 Task: Add a condition where "Channel Is not CTI phone call (incoming)" in pending tickets.
Action: Mouse moved to (129, 474)
Screenshot: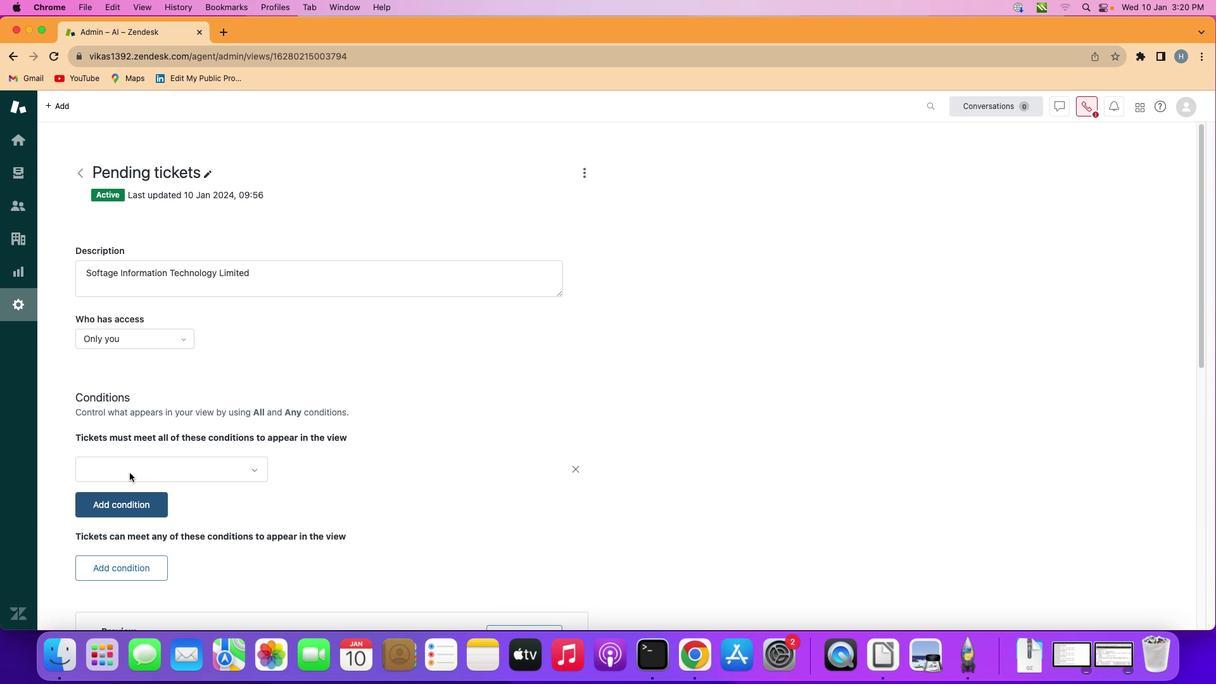 
Action: Mouse pressed left at (129, 474)
Screenshot: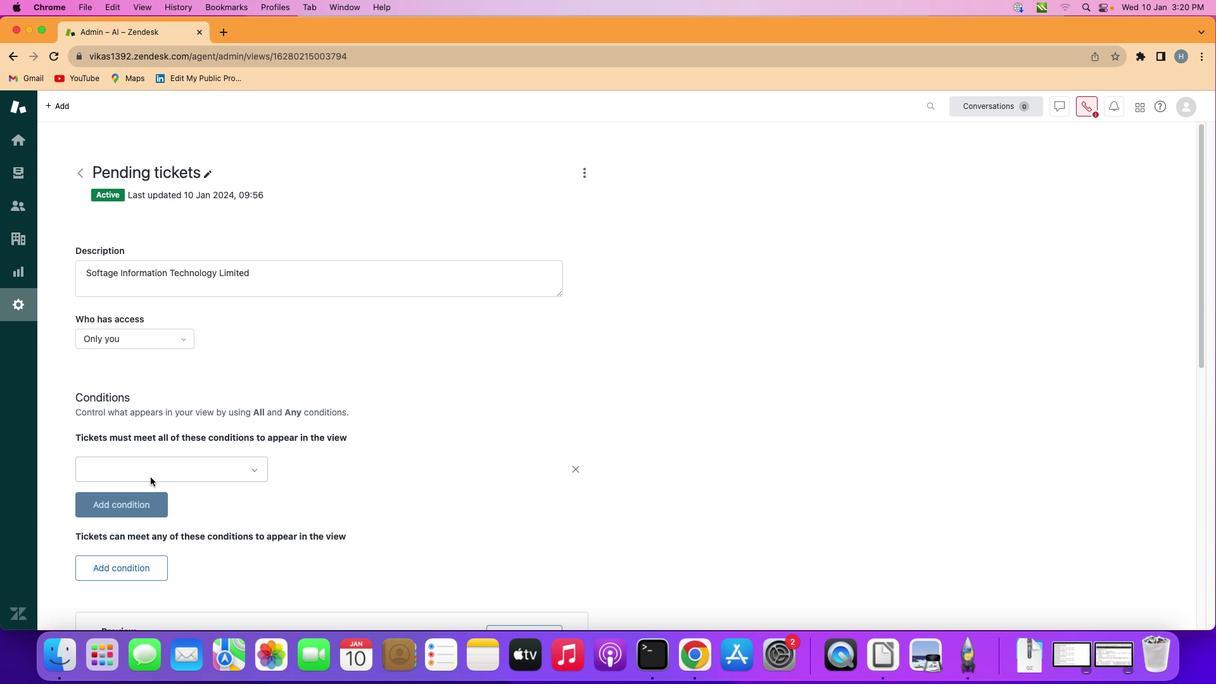 
Action: Mouse moved to (160, 479)
Screenshot: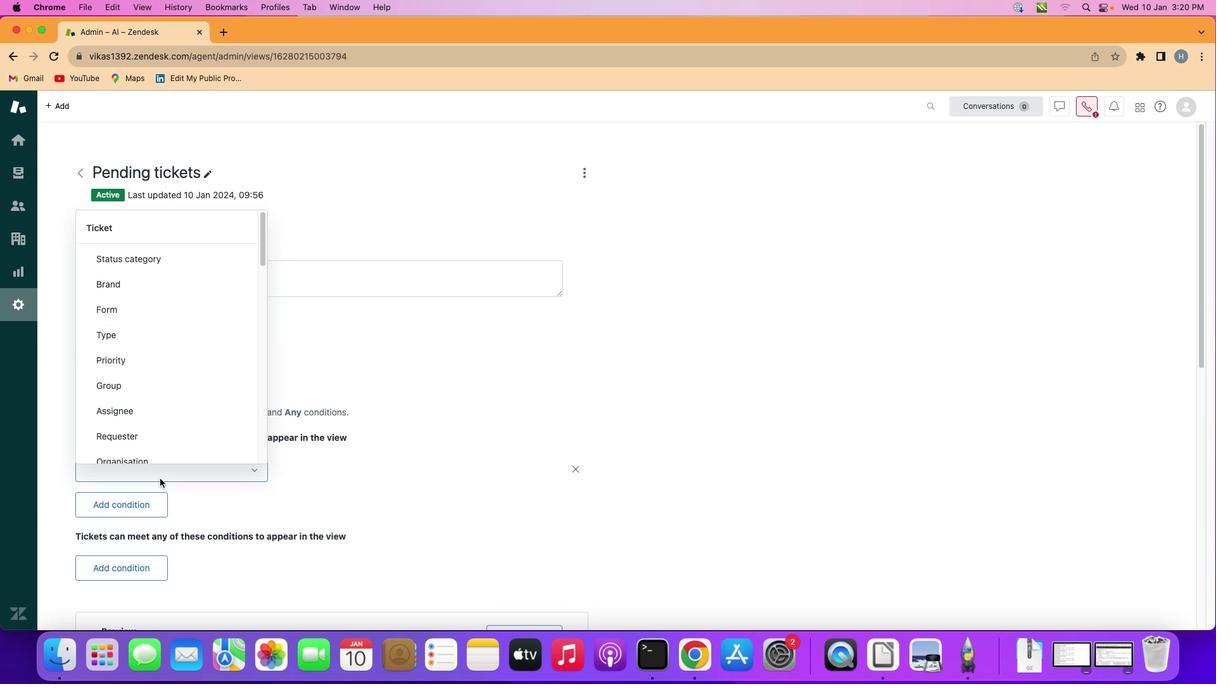 
Action: Mouse pressed left at (160, 479)
Screenshot: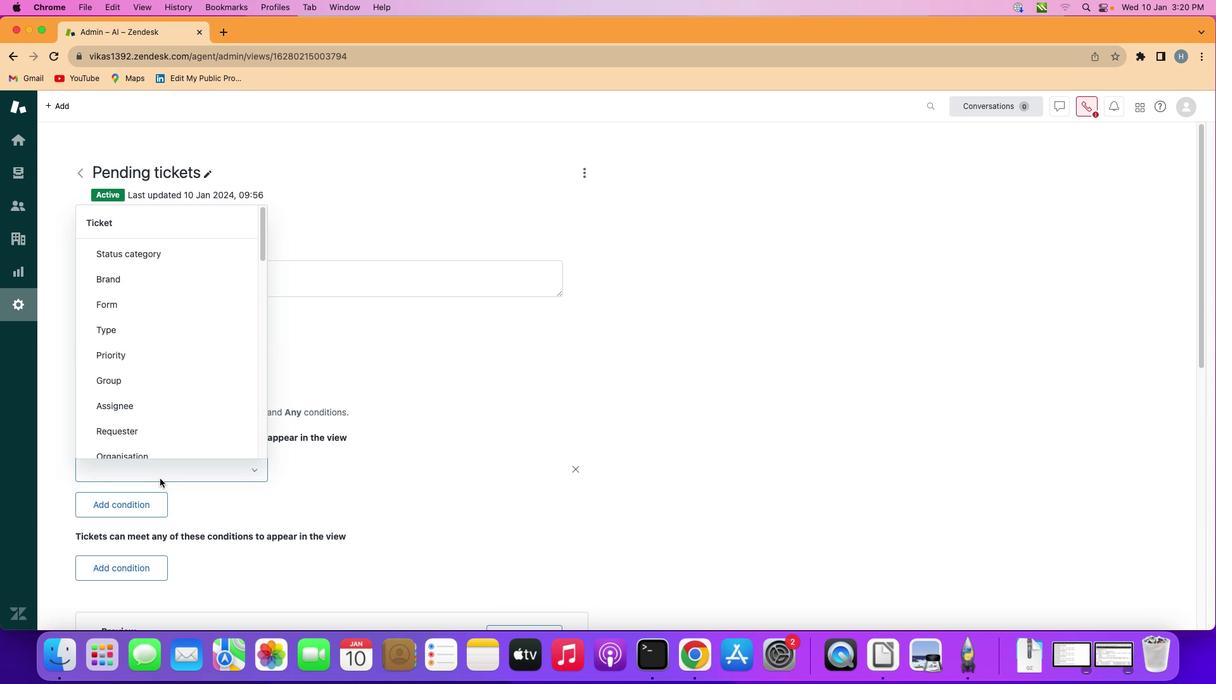 
Action: Mouse moved to (182, 335)
Screenshot: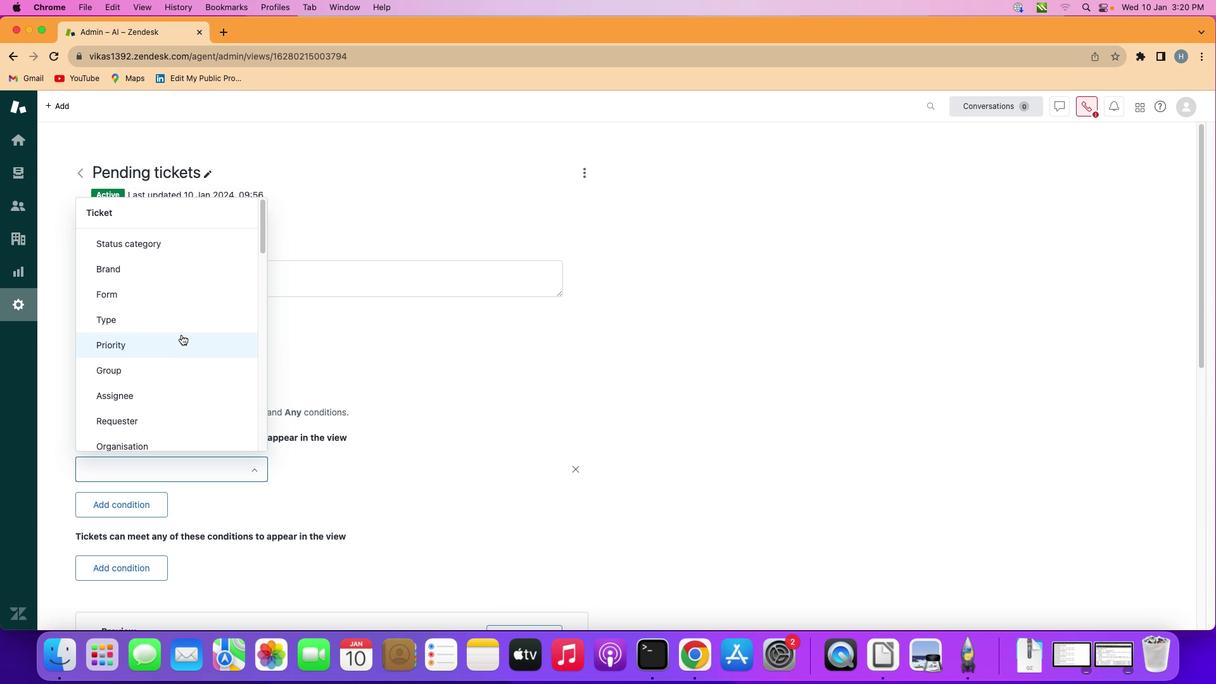
Action: Mouse scrolled (182, 335) with delta (1, 0)
Screenshot: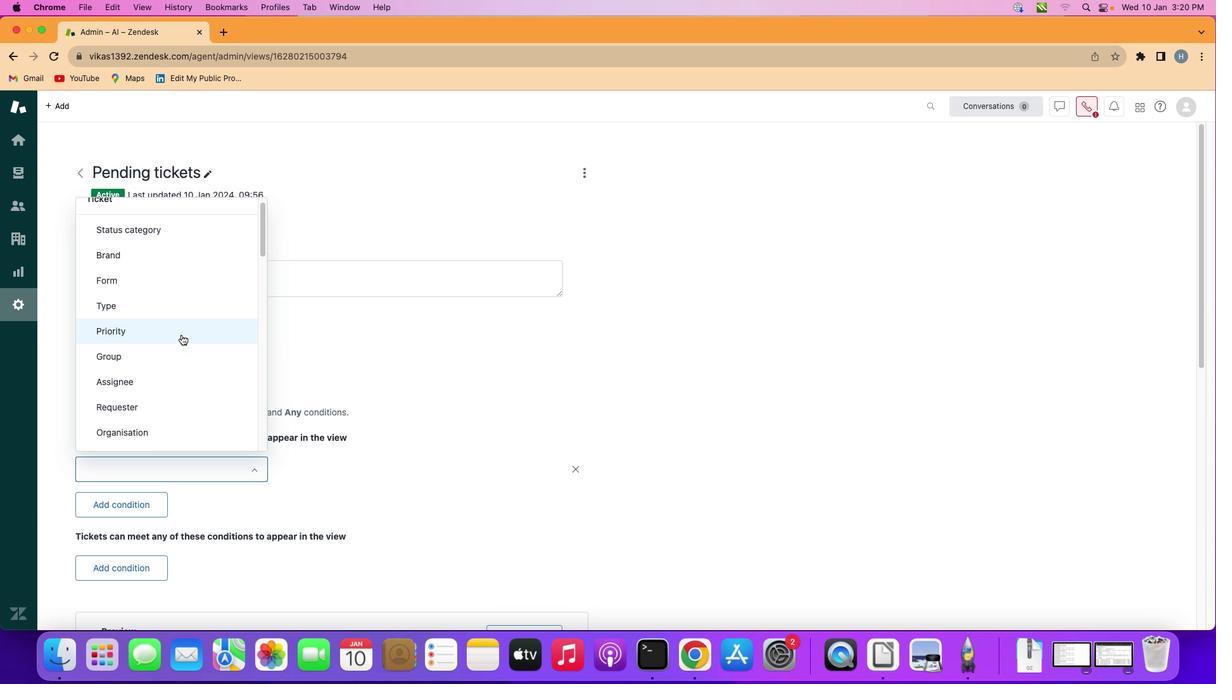 
Action: Mouse scrolled (182, 335) with delta (1, 0)
Screenshot: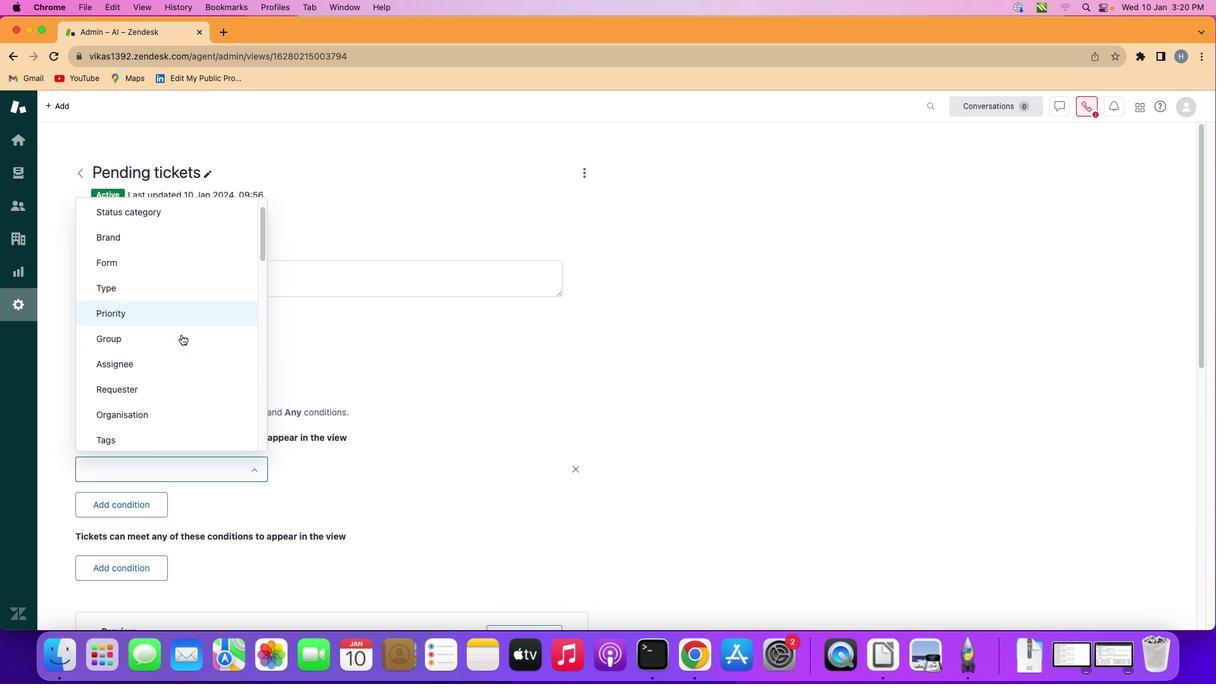 
Action: Mouse scrolled (182, 335) with delta (1, 0)
Screenshot: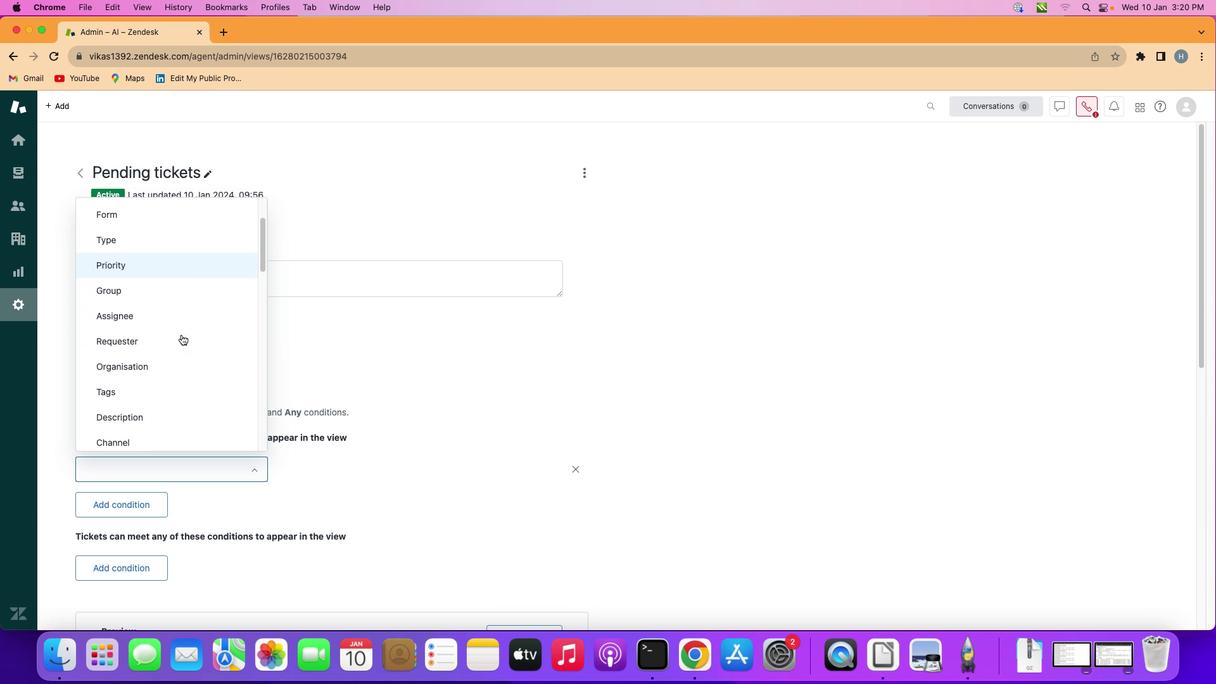 
Action: Mouse scrolled (182, 335) with delta (1, 0)
Screenshot: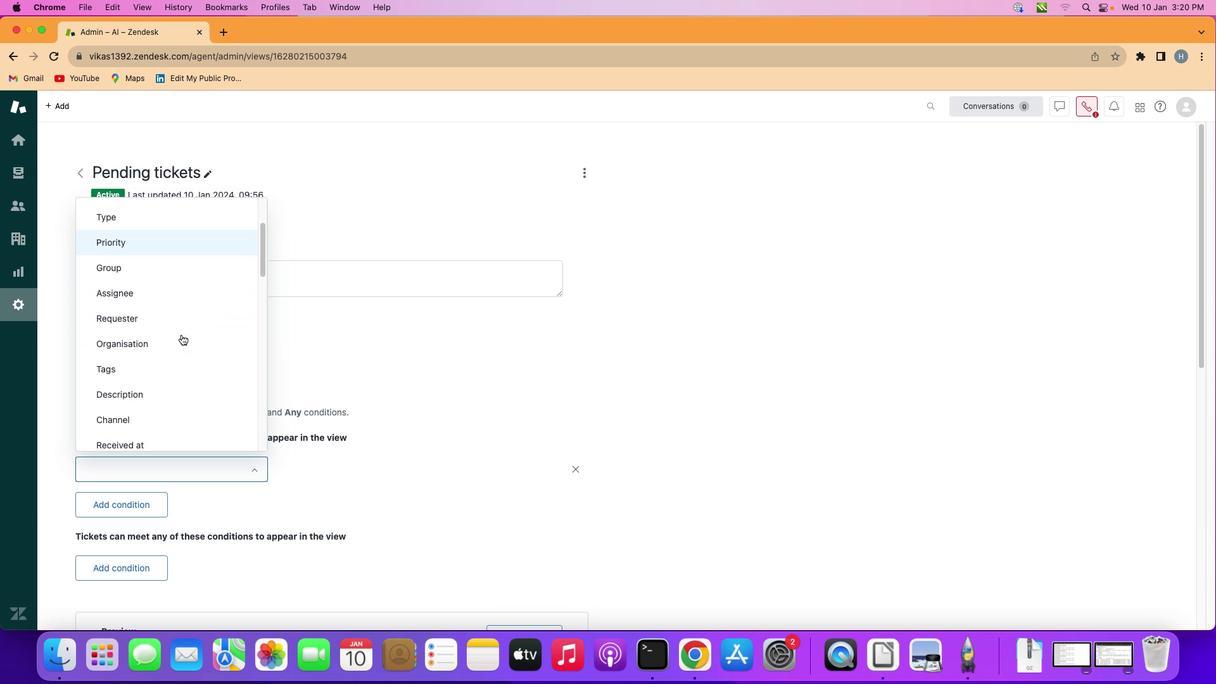 
Action: Mouse scrolled (182, 335) with delta (1, 0)
Screenshot: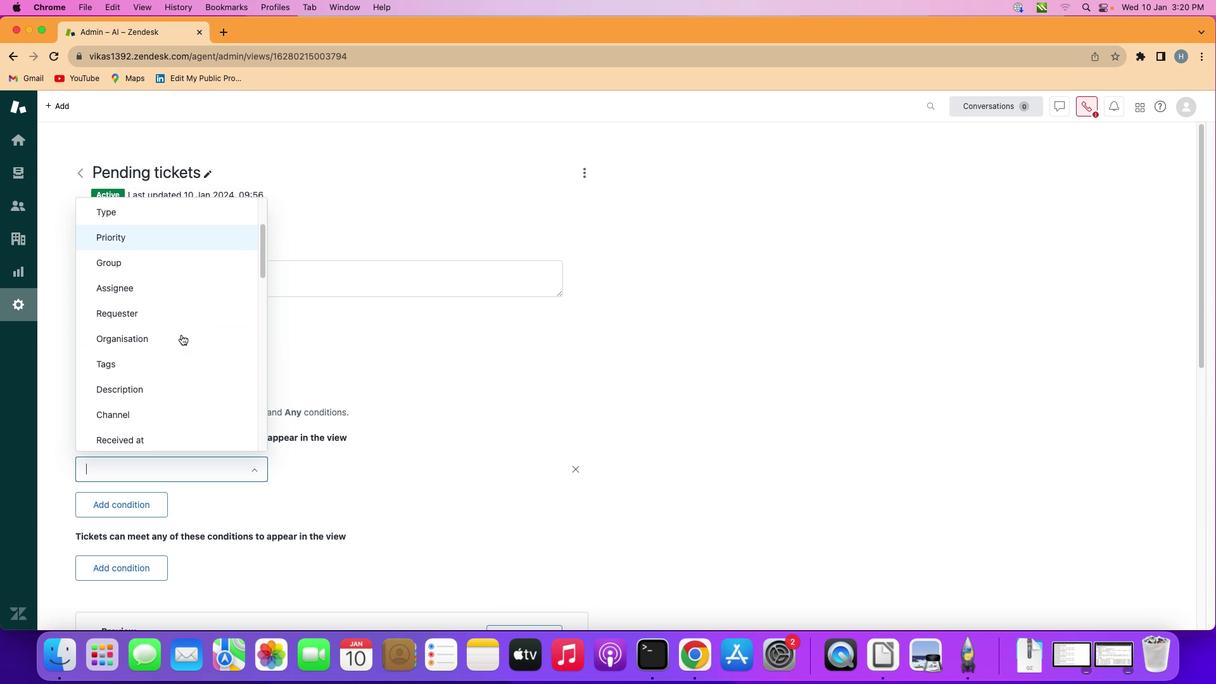 
Action: Mouse moved to (167, 408)
Screenshot: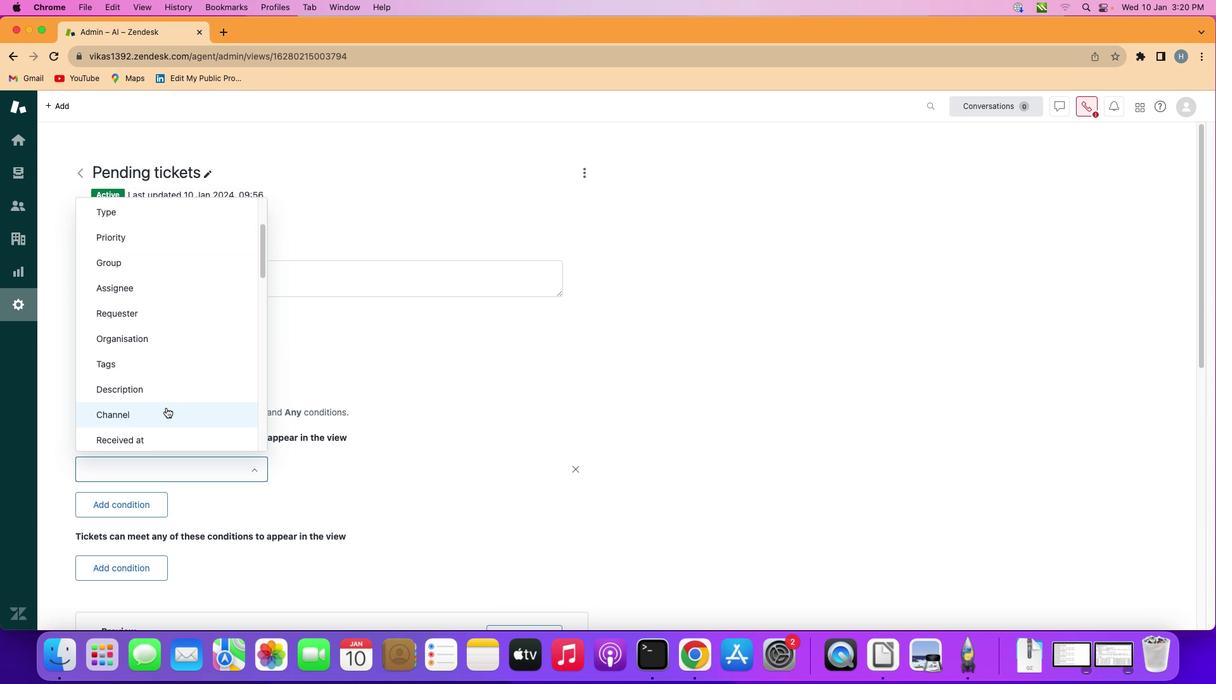 
Action: Mouse pressed left at (167, 408)
Screenshot: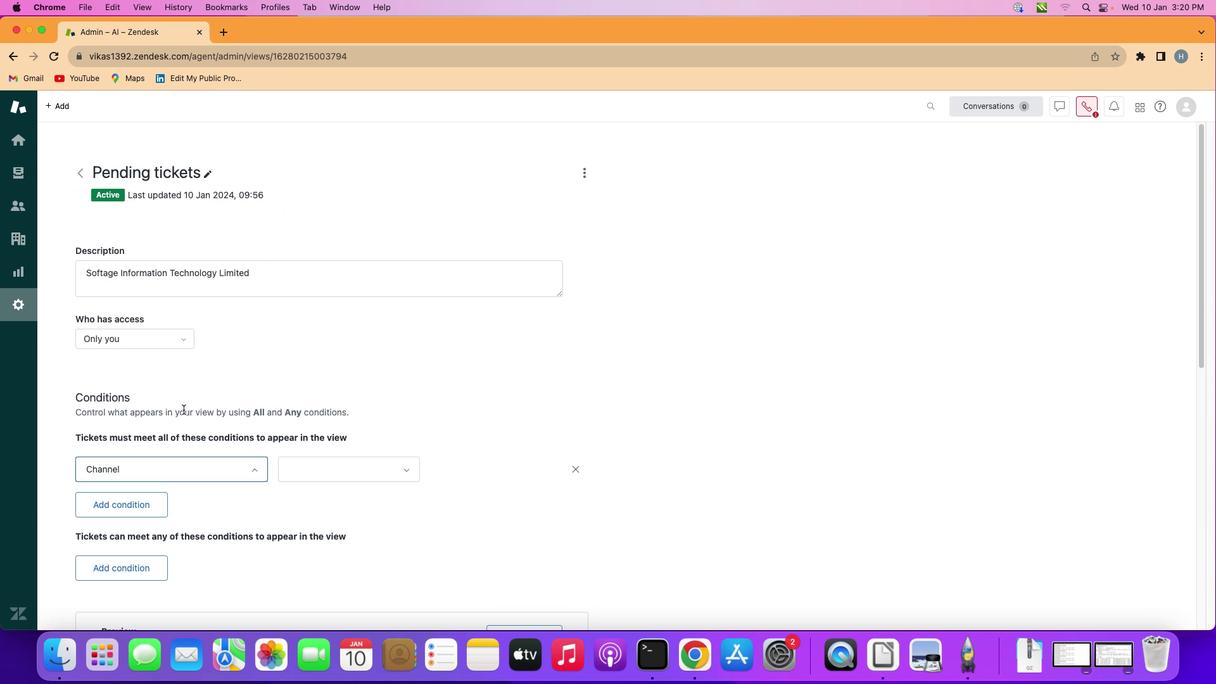 
Action: Mouse moved to (313, 462)
Screenshot: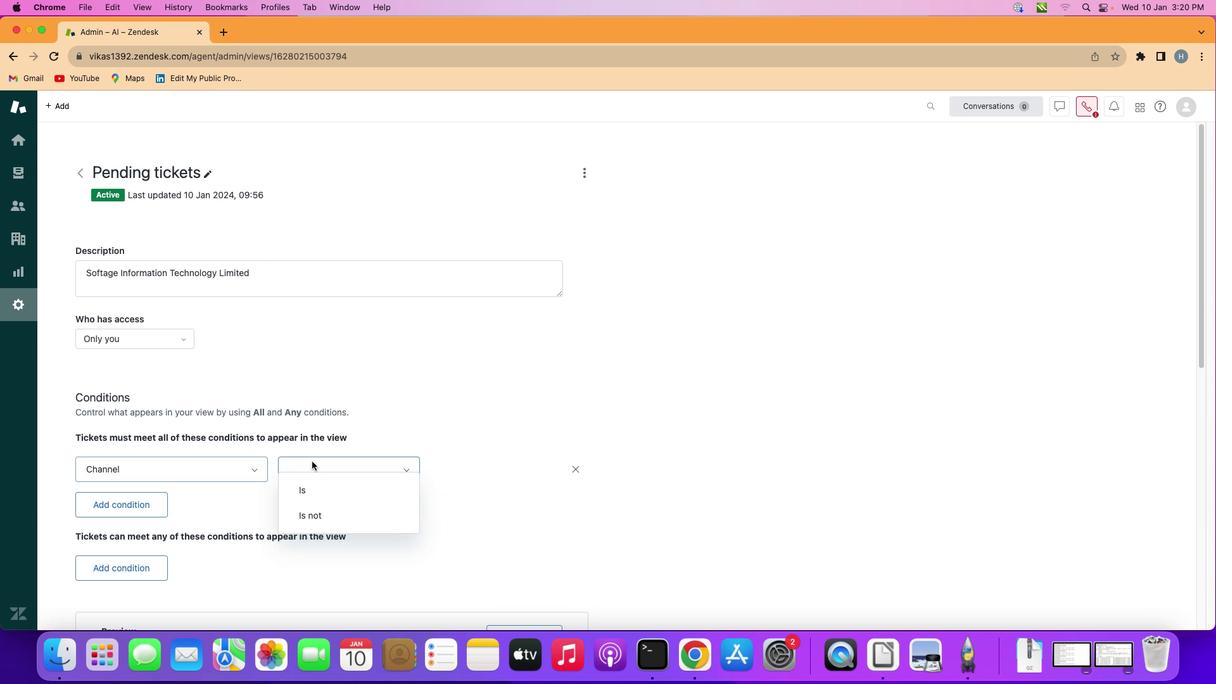 
Action: Mouse pressed left at (313, 462)
Screenshot: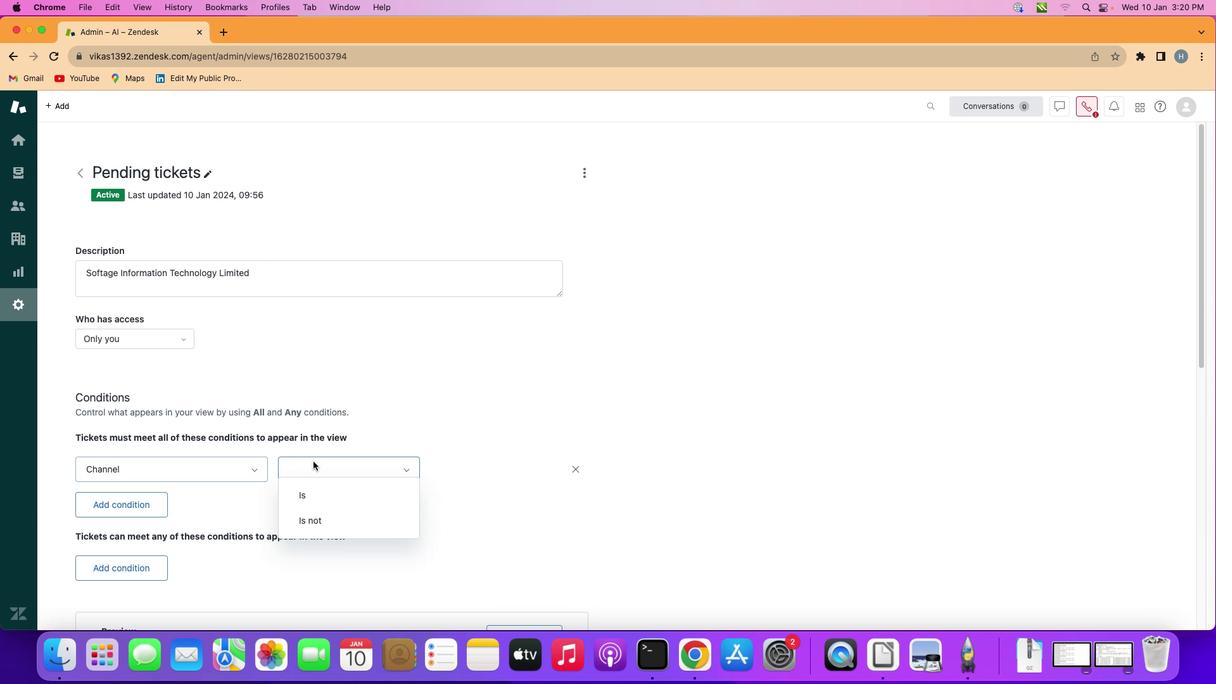 
Action: Mouse moved to (337, 526)
Screenshot: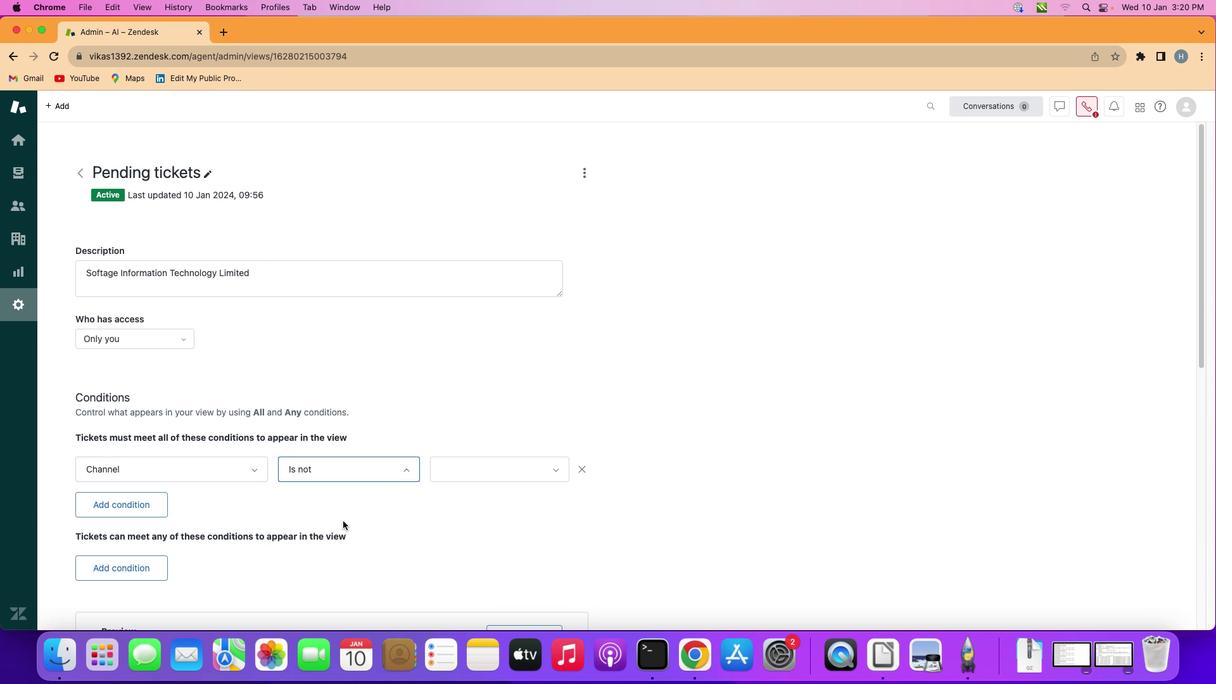 
Action: Mouse pressed left at (337, 526)
Screenshot: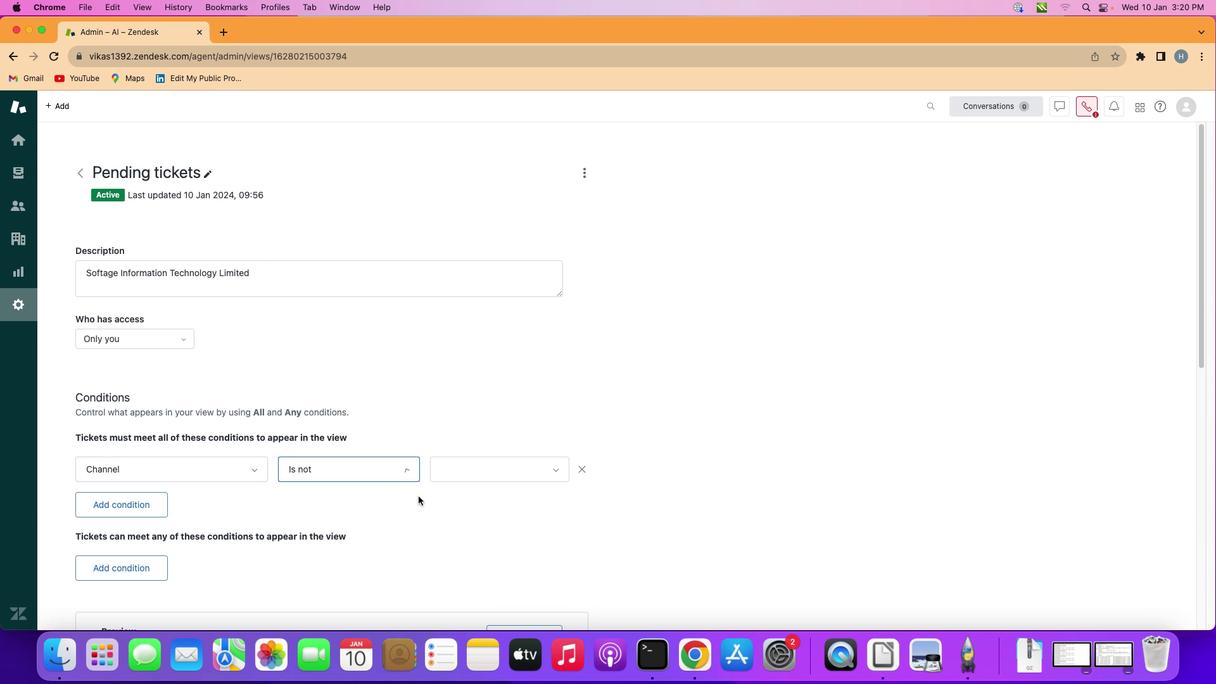 
Action: Mouse moved to (496, 472)
Screenshot: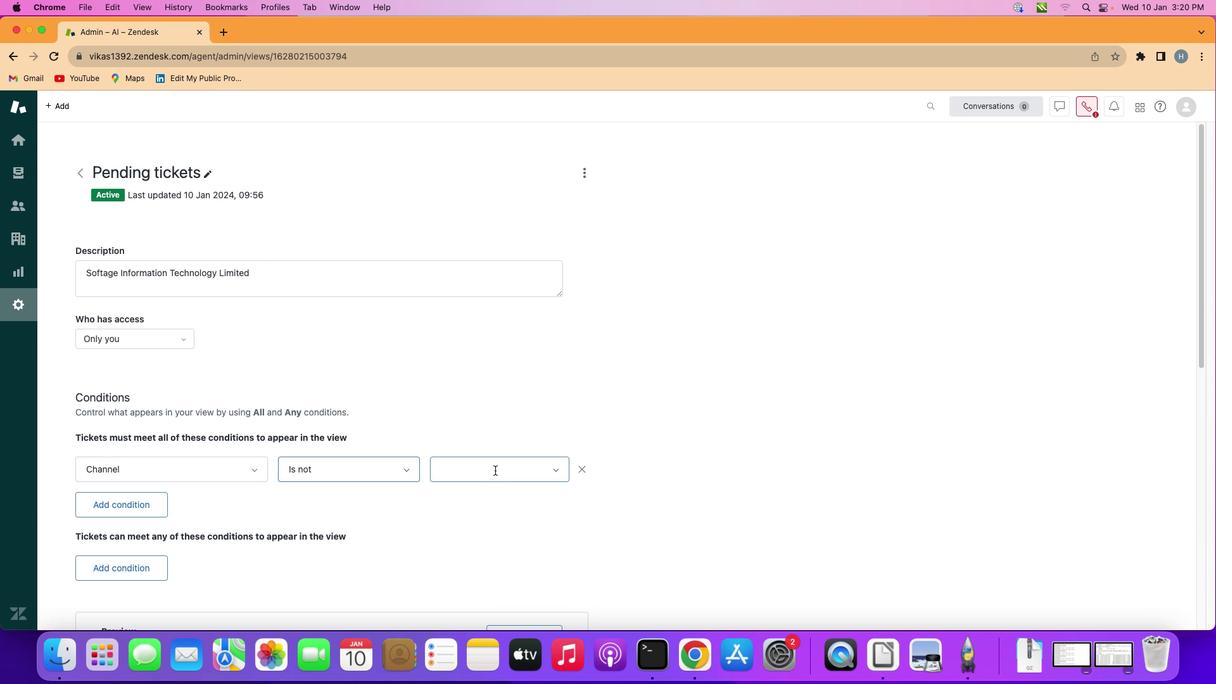 
Action: Mouse pressed left at (496, 472)
Screenshot: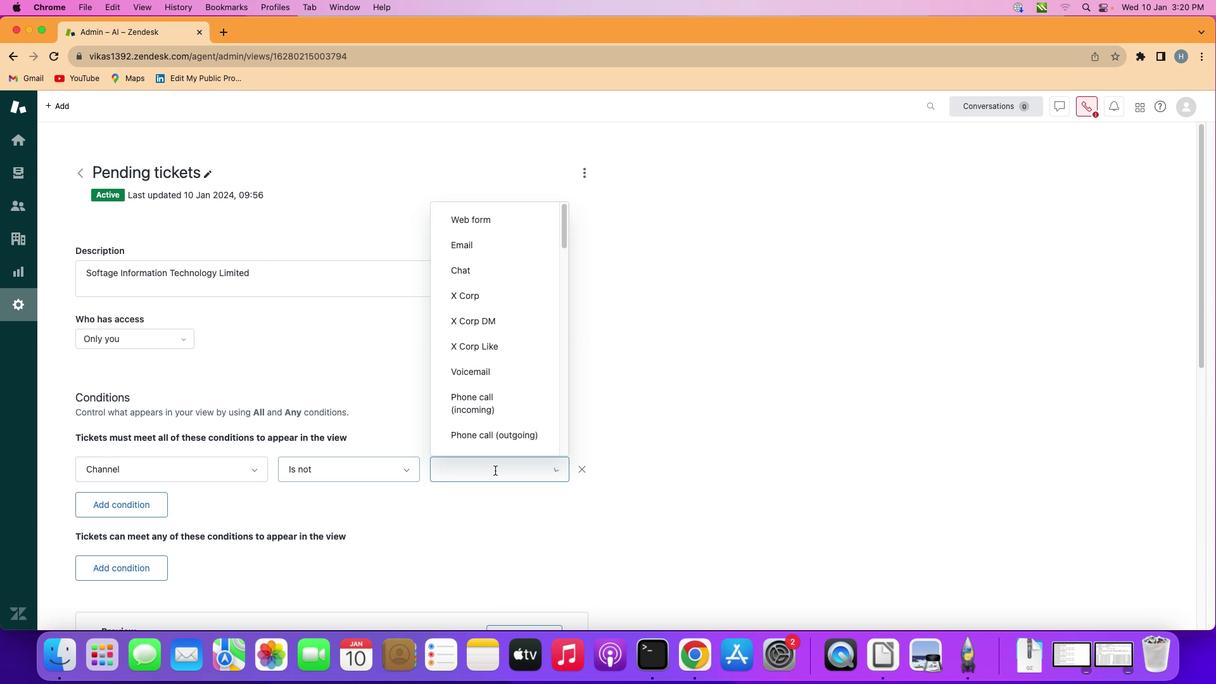 
Action: Mouse moved to (488, 372)
Screenshot: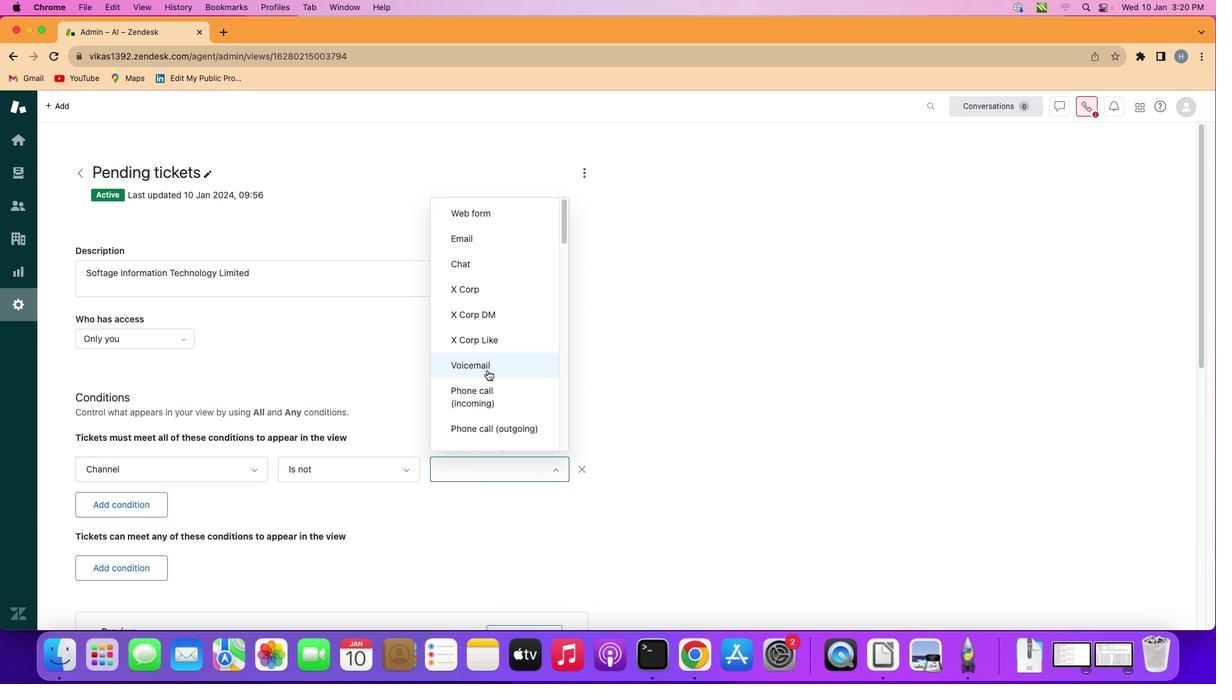 
Action: Mouse scrolled (488, 372) with delta (1, 0)
Screenshot: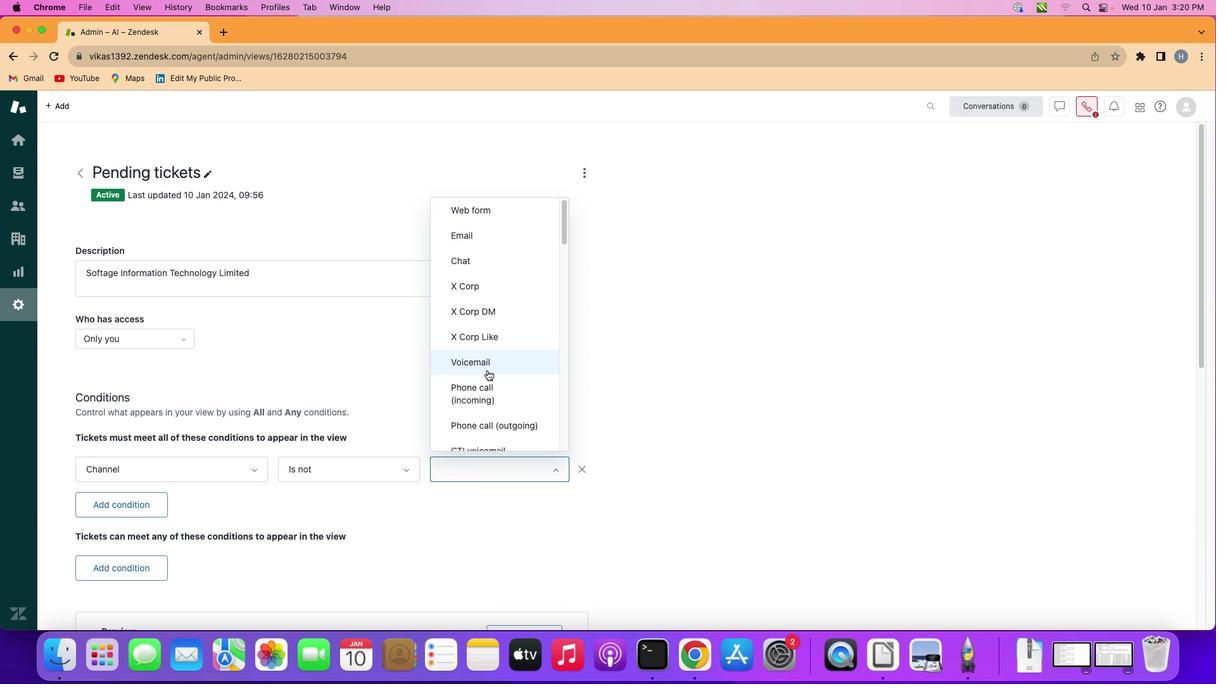 
Action: Mouse scrolled (488, 372) with delta (1, 0)
Screenshot: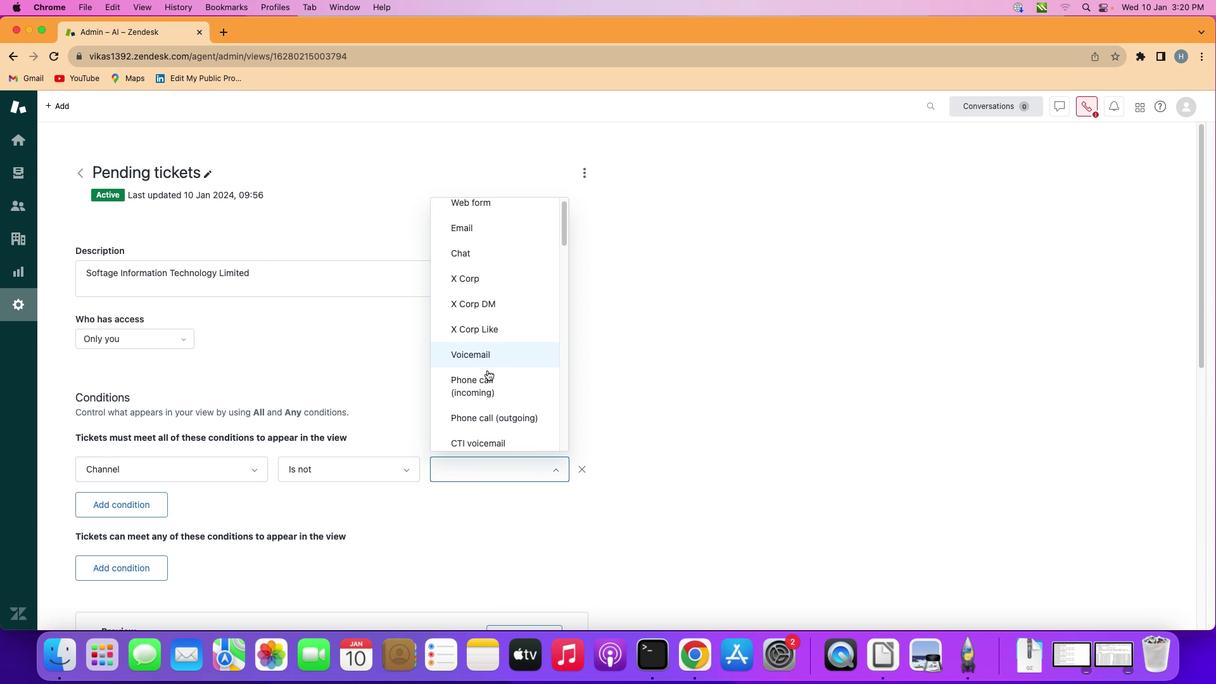 
Action: Mouse scrolled (488, 372) with delta (1, 0)
Screenshot: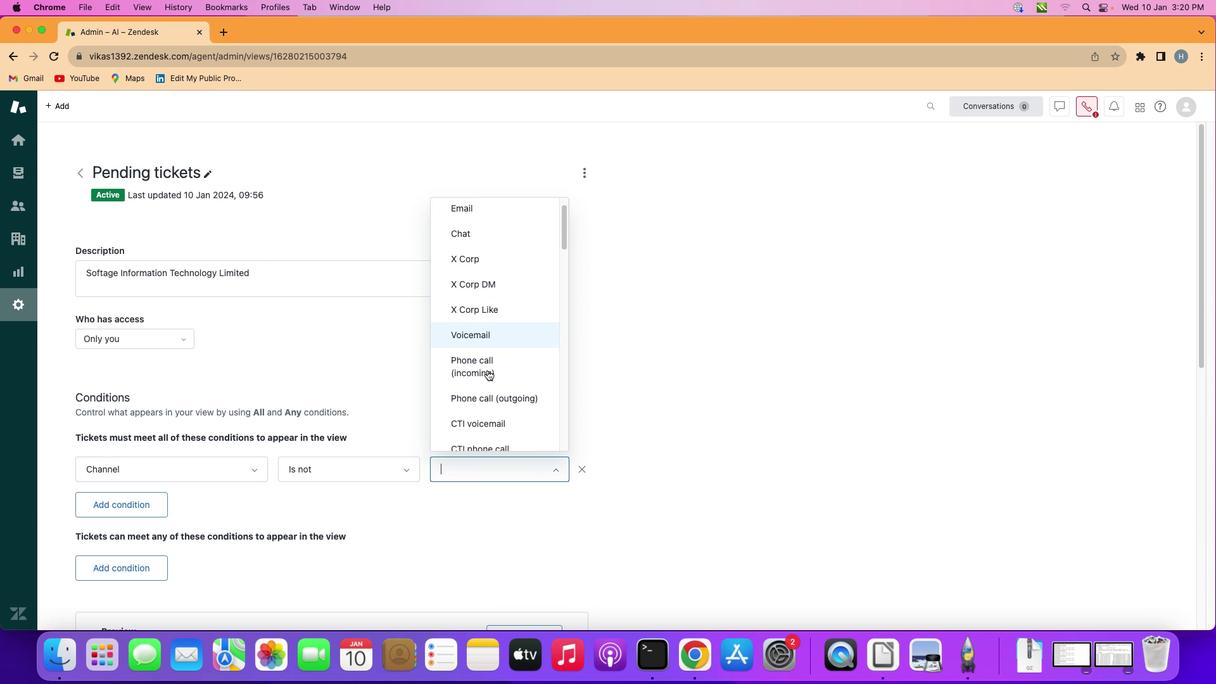 
Action: Mouse scrolled (488, 372) with delta (1, 0)
Screenshot: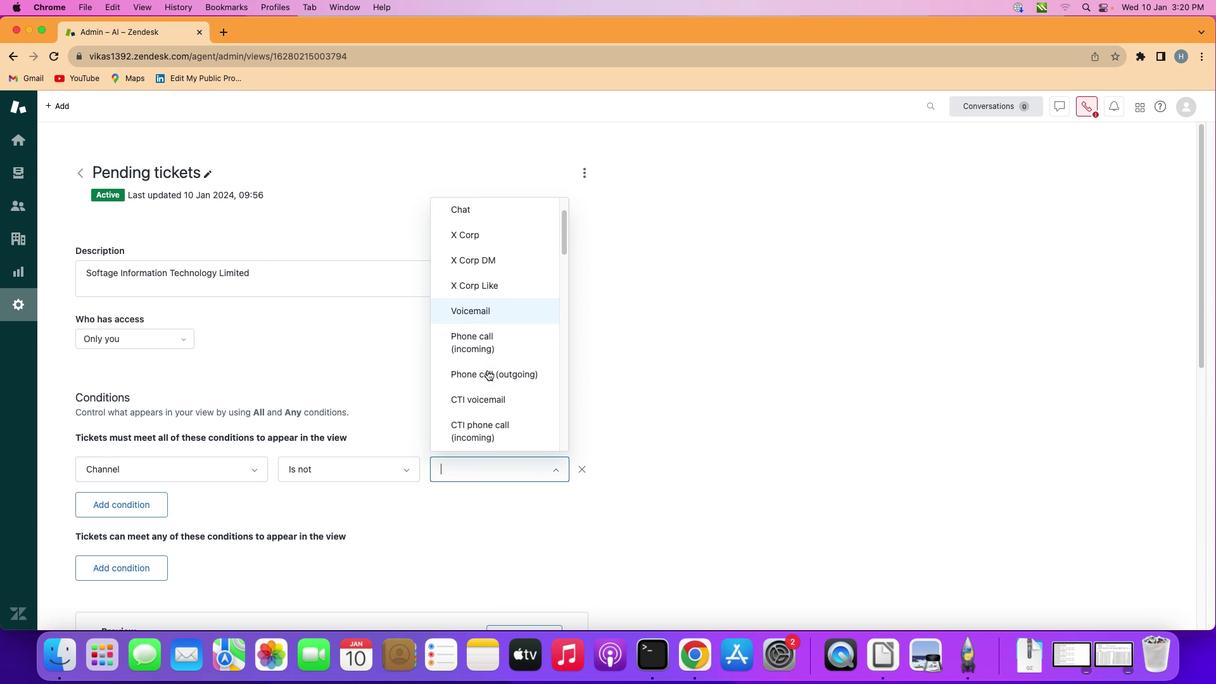 
Action: Mouse scrolled (488, 372) with delta (1, 0)
Screenshot: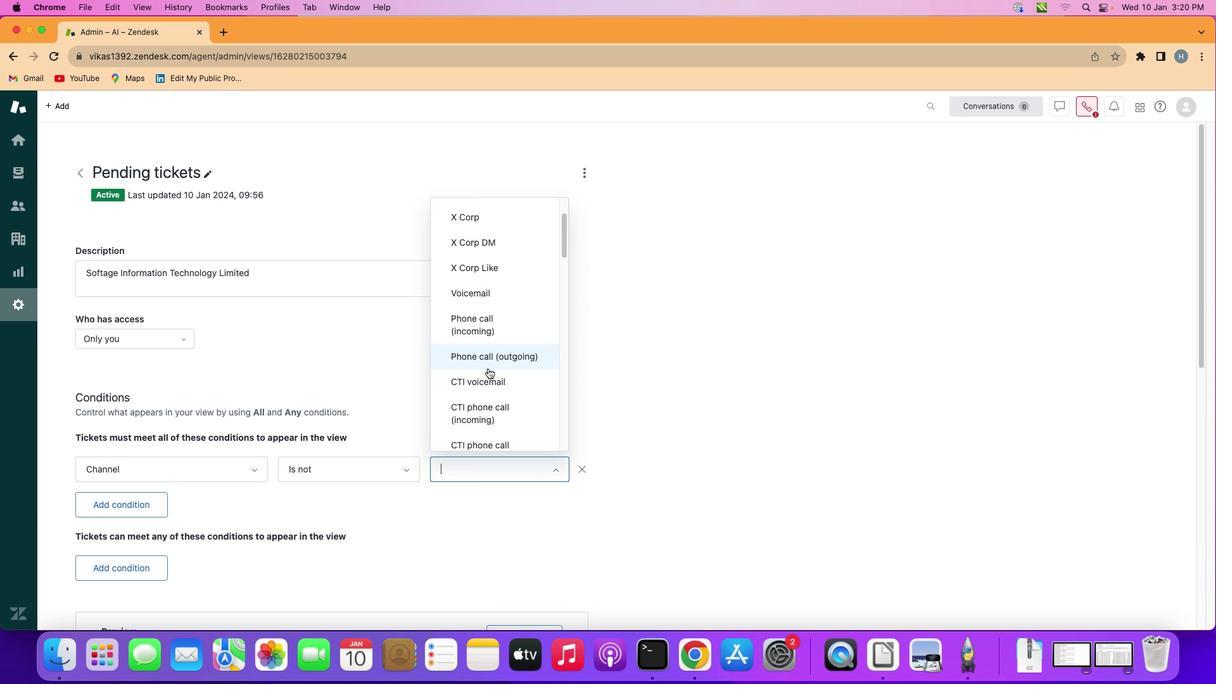 
Action: Mouse moved to (494, 366)
Screenshot: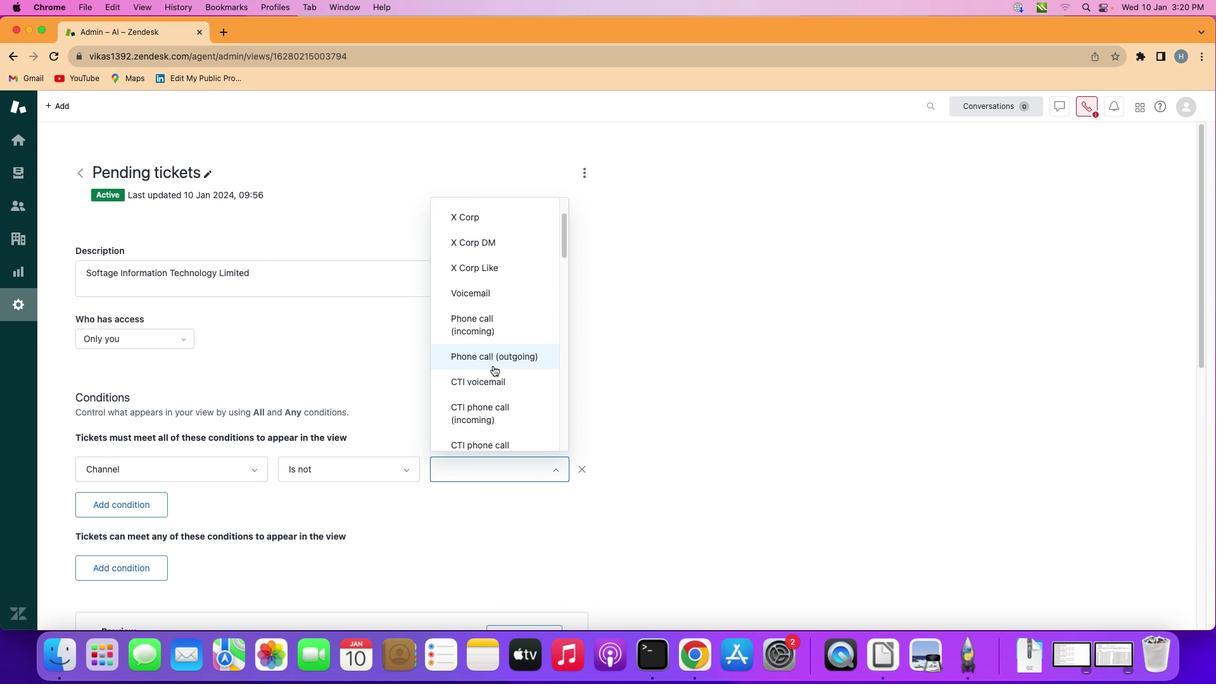 
Action: Mouse scrolled (494, 366) with delta (1, 0)
Screenshot: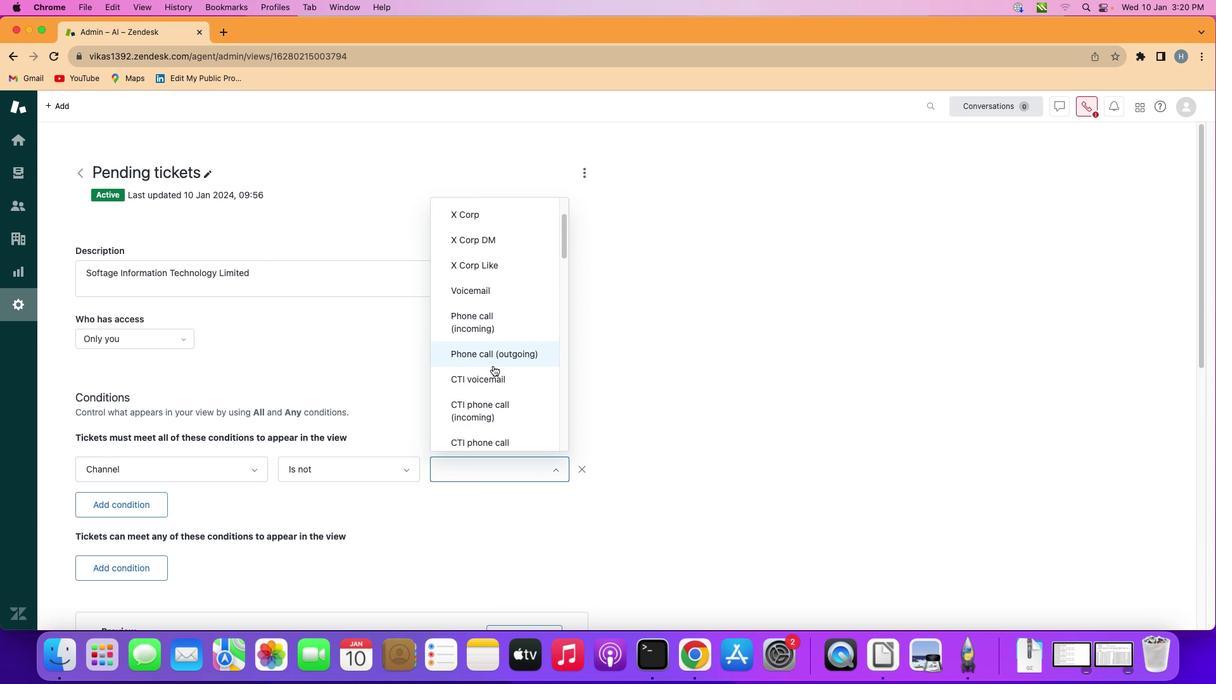 
Action: Mouse scrolled (494, 366) with delta (1, 0)
Screenshot: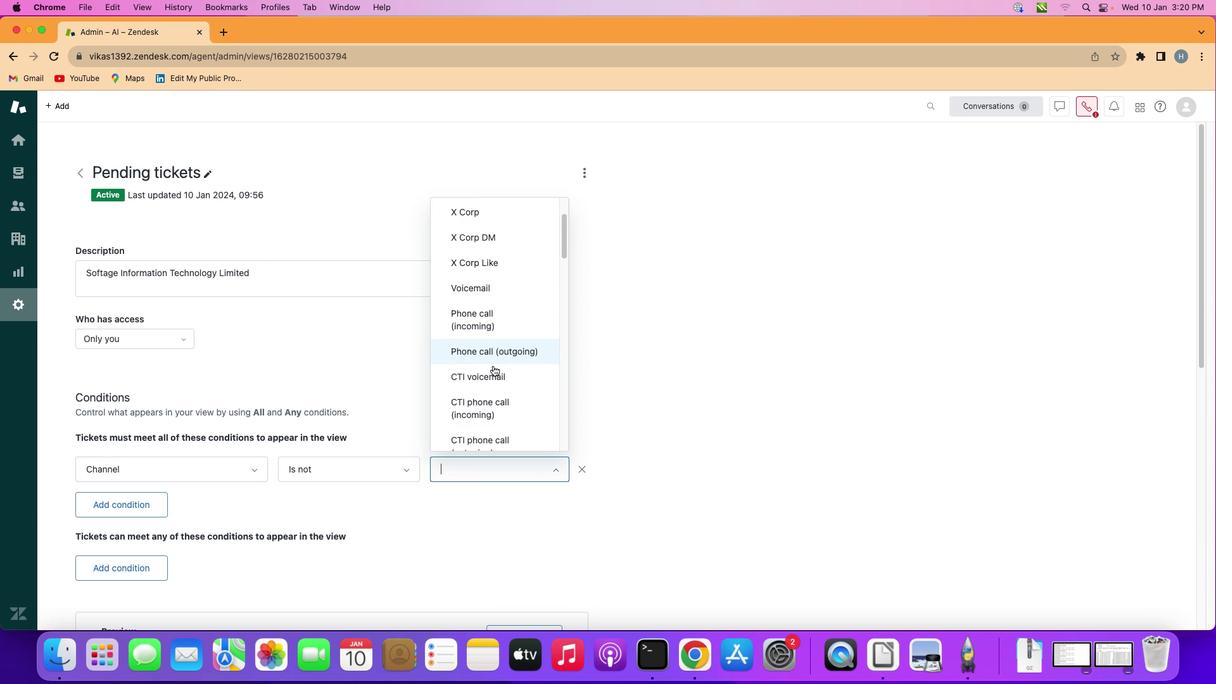 
Action: Mouse scrolled (494, 366) with delta (1, 0)
Screenshot: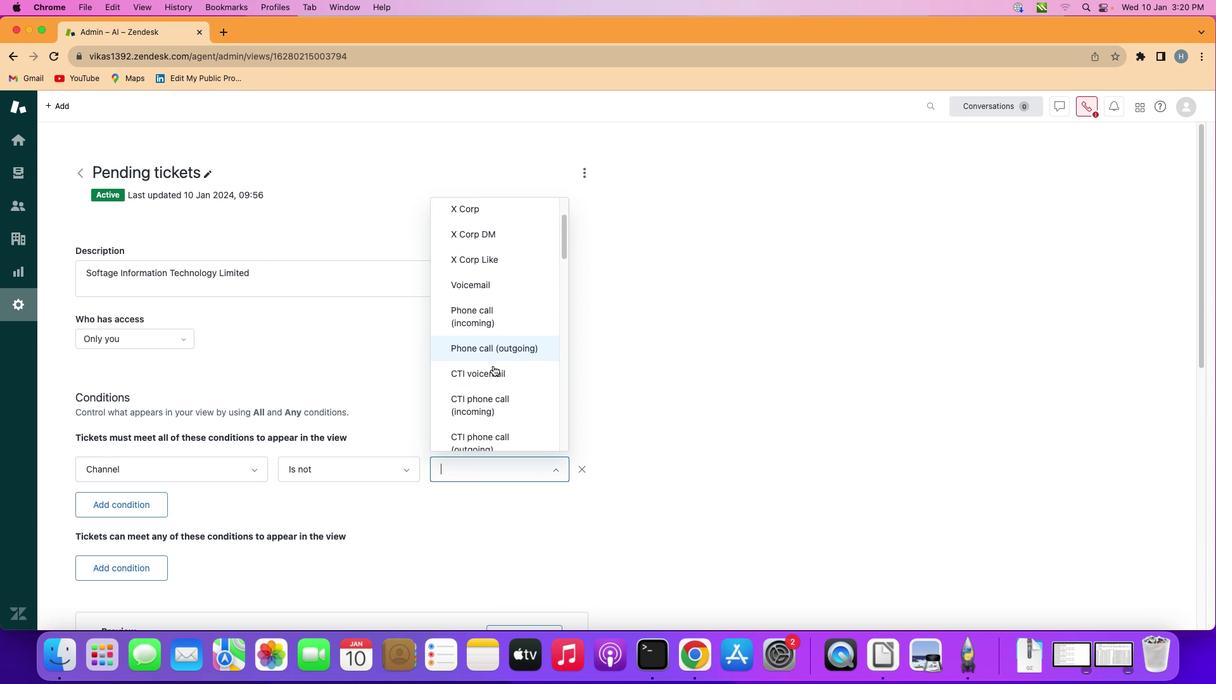 
Action: Mouse scrolled (494, 366) with delta (1, 0)
Screenshot: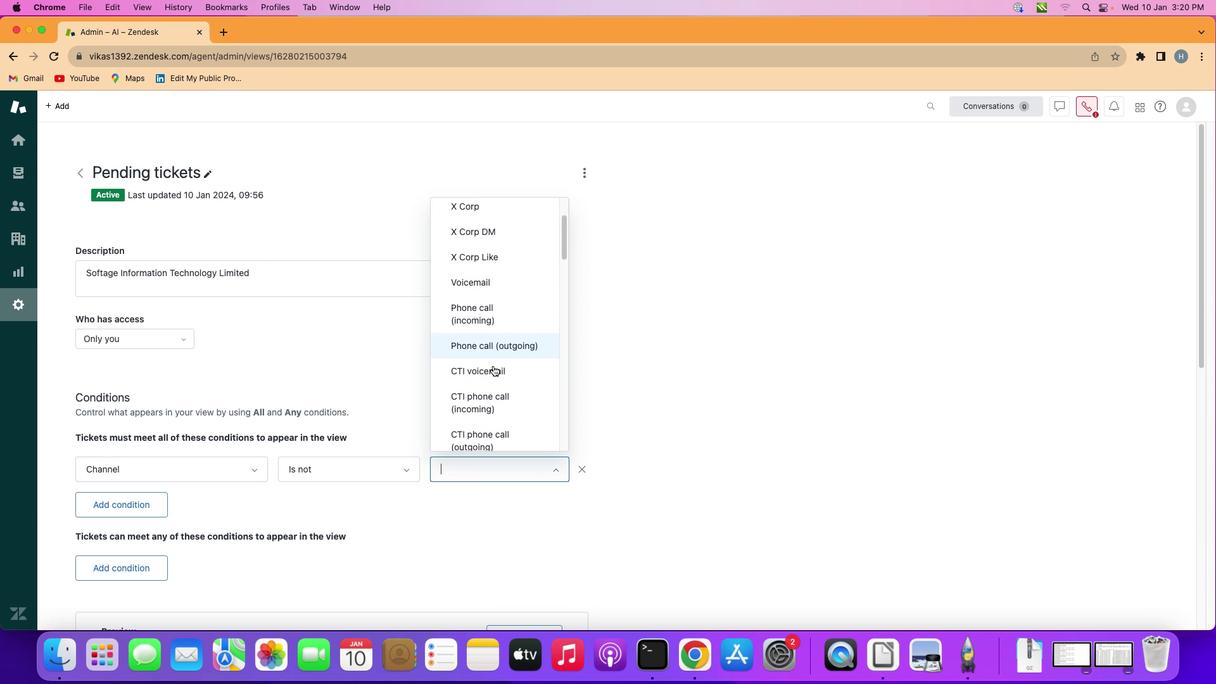 
Action: Mouse scrolled (494, 366) with delta (1, 0)
Screenshot: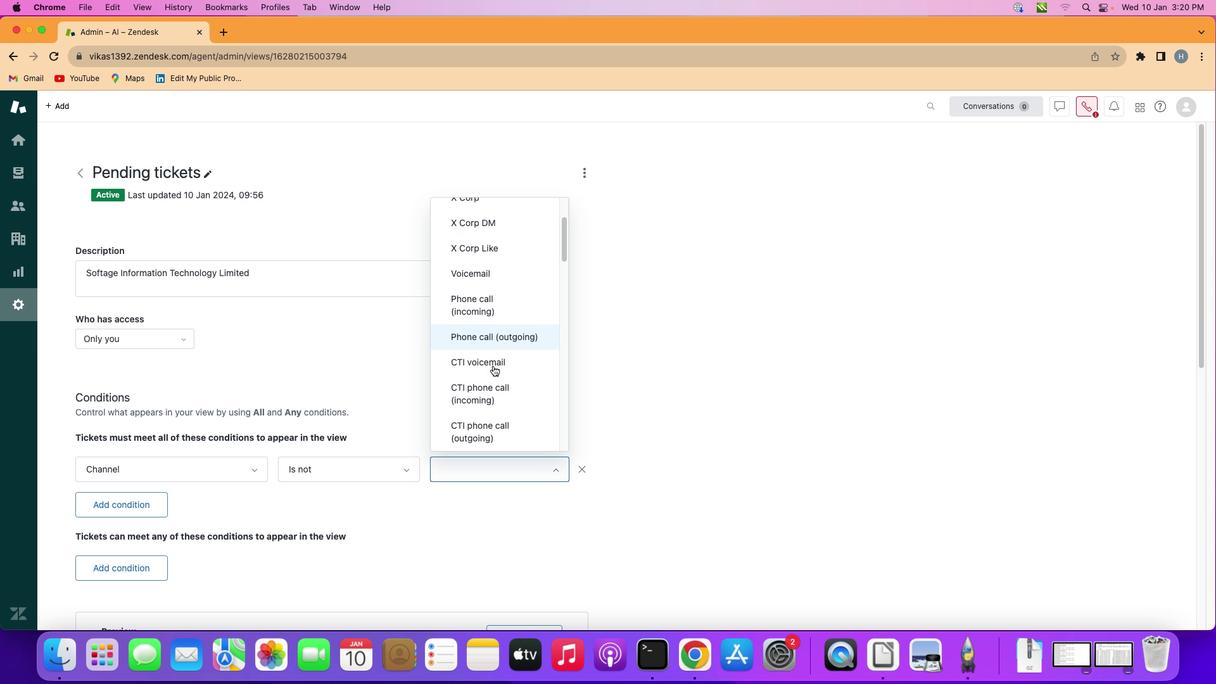 
Action: Mouse scrolled (494, 366) with delta (1, 0)
Screenshot: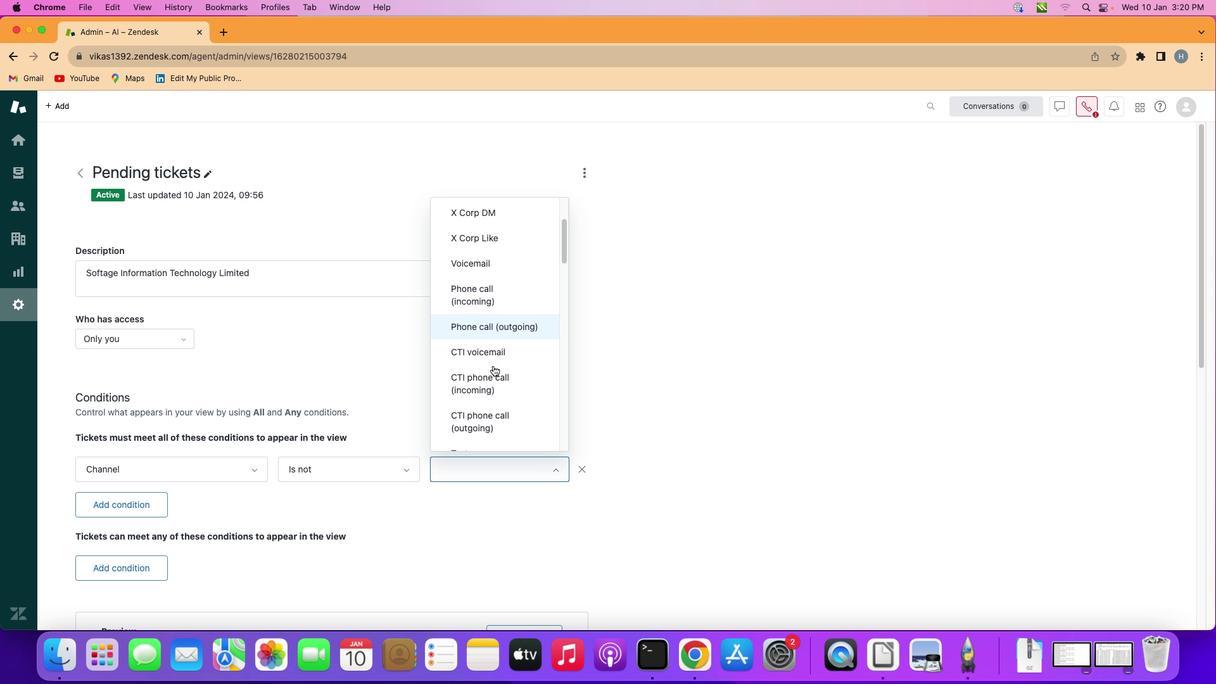 
Action: Mouse scrolled (494, 366) with delta (1, 0)
Screenshot: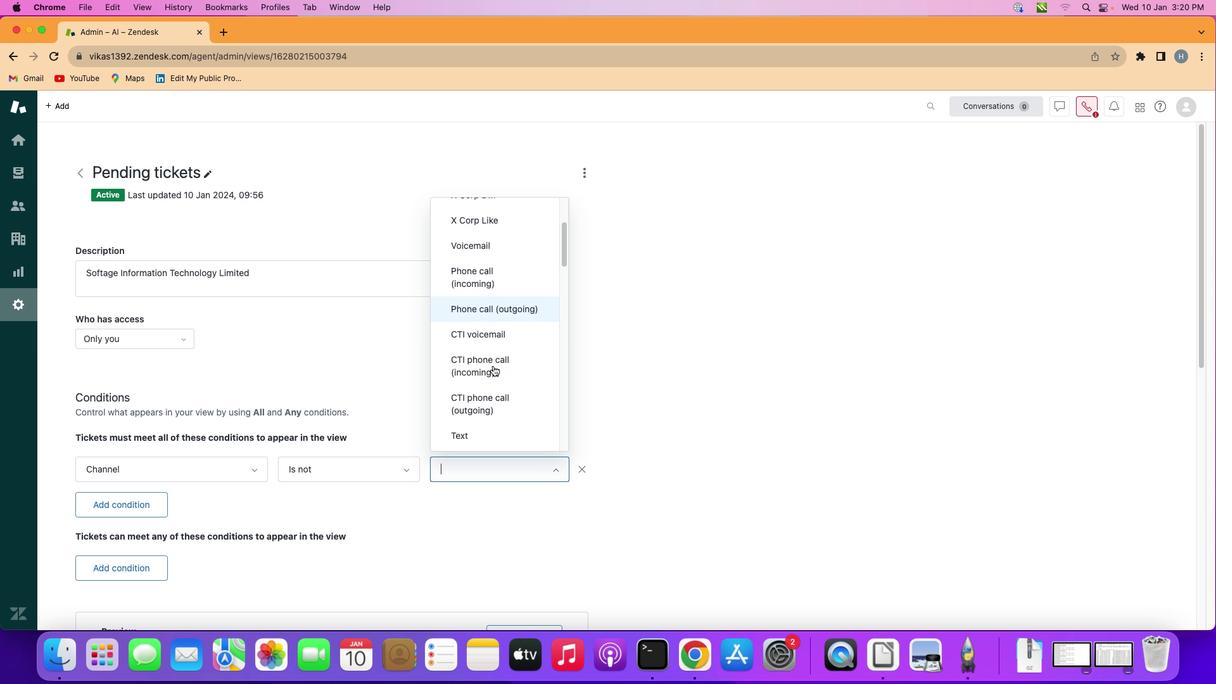 
Action: Mouse moved to (494, 366)
Screenshot: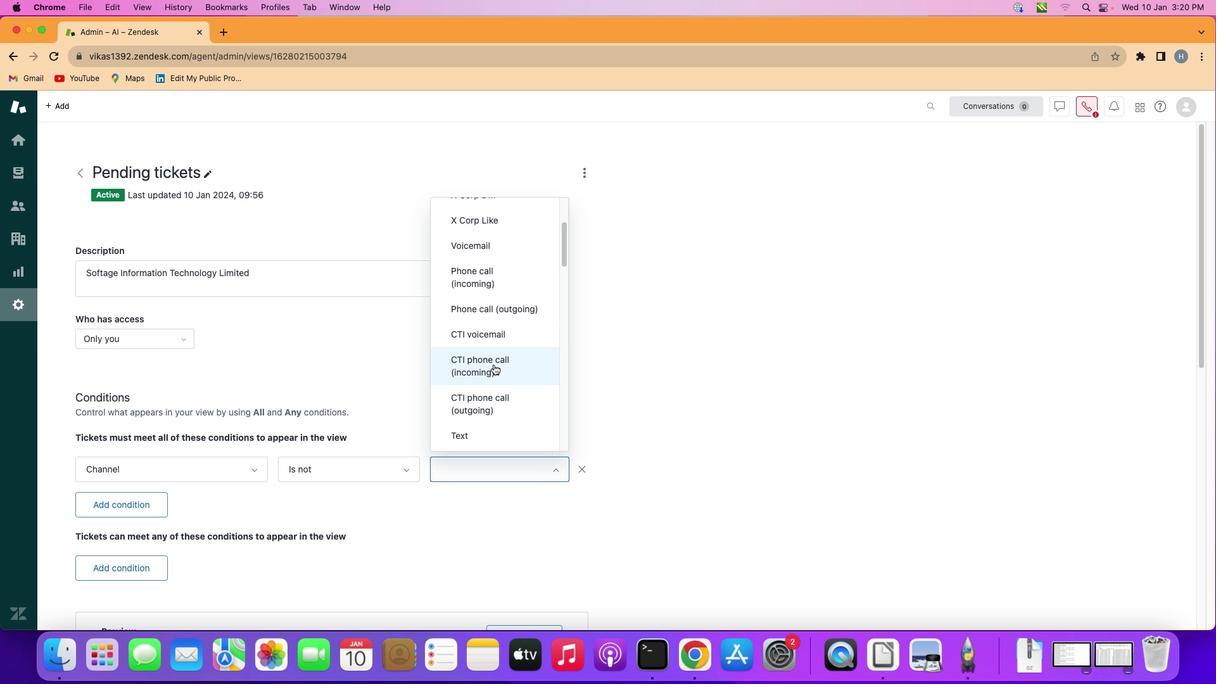 
Action: Mouse pressed left at (494, 366)
Screenshot: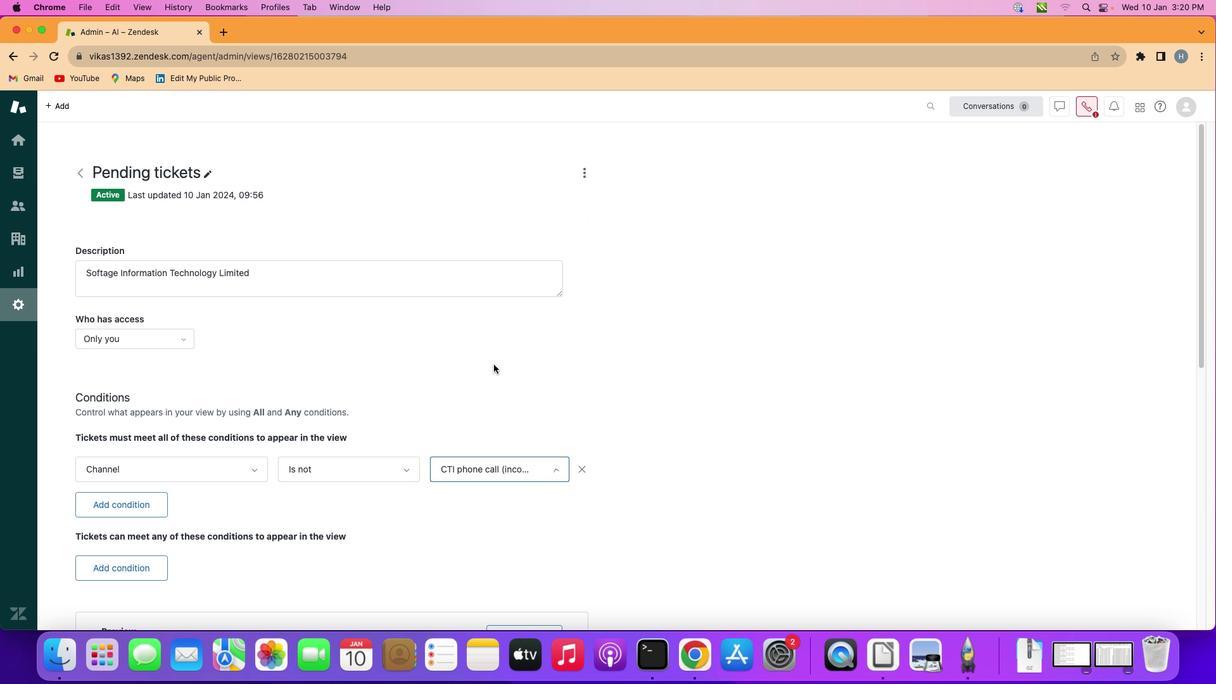 
Action: Mouse moved to (494, 365)
Screenshot: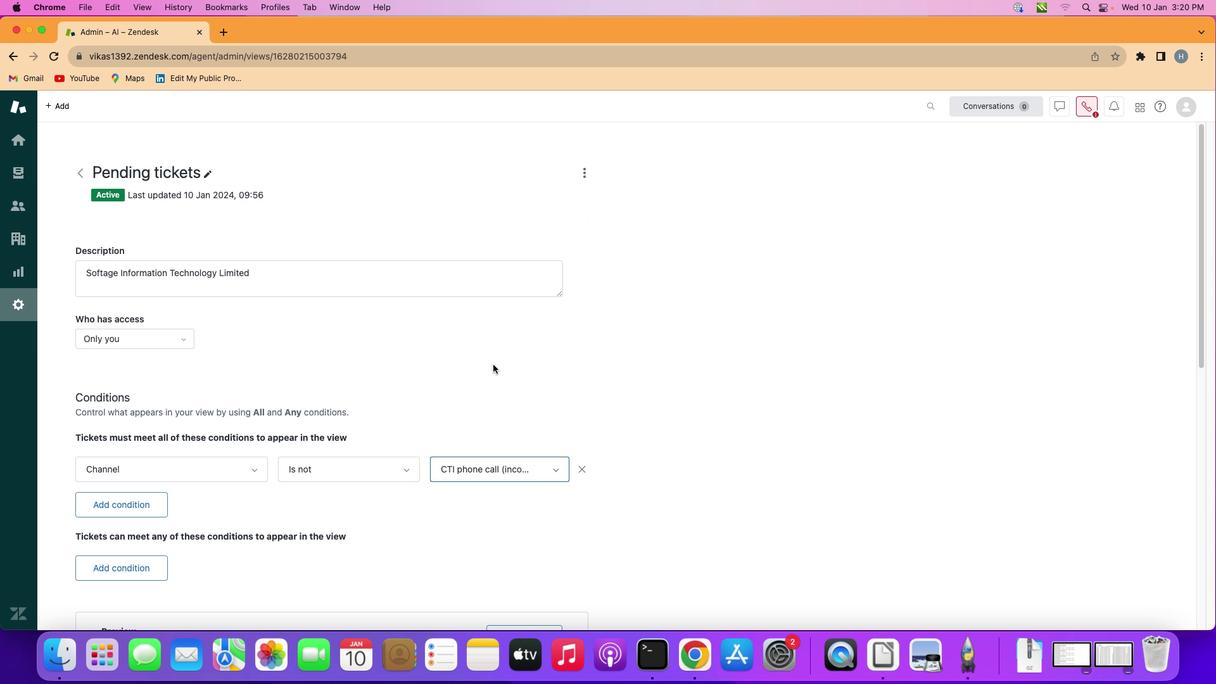 
